 Task: Automate everyday task with the help of the process builder
Action: Mouse scrolled (159, 168) with delta (0, 0)
Screenshot: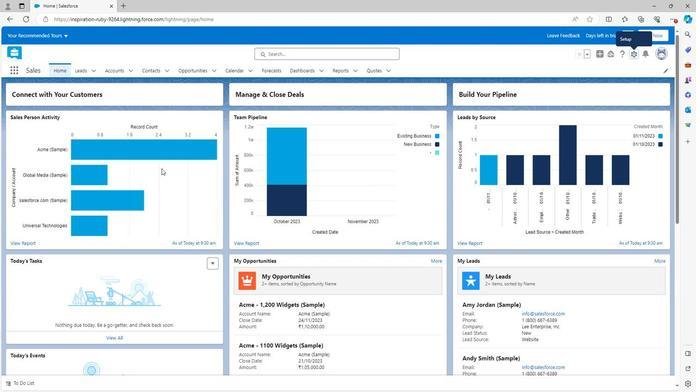 
Action: Mouse scrolled (159, 168) with delta (0, 0)
Screenshot: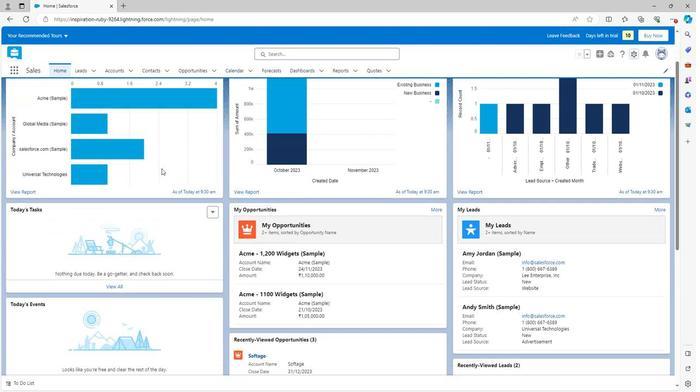 
Action: Mouse moved to (159, 169)
Screenshot: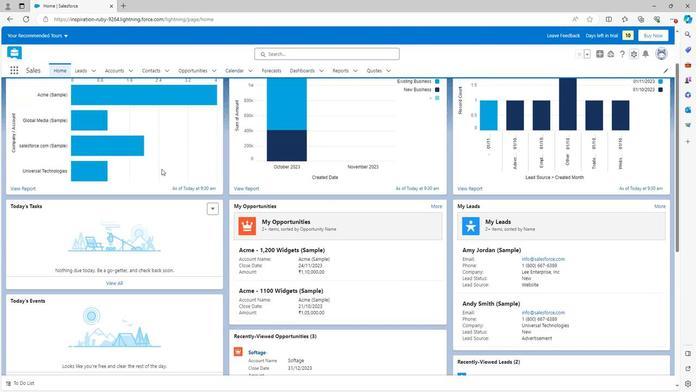
Action: Mouse scrolled (159, 168) with delta (0, 0)
Screenshot: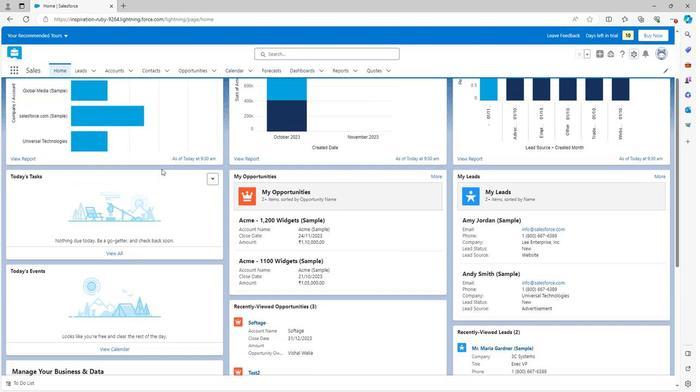 
Action: Mouse moved to (159, 169)
Screenshot: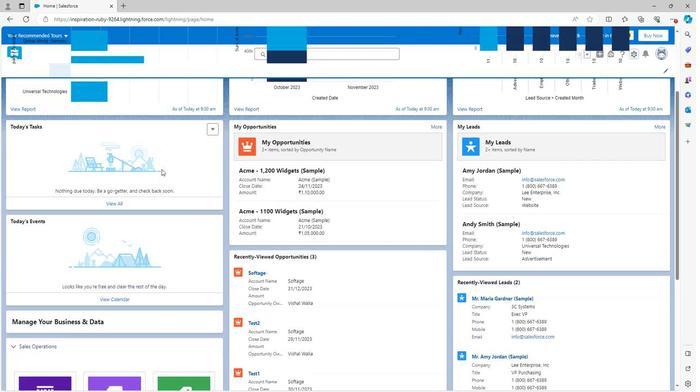 
Action: Mouse scrolled (159, 169) with delta (0, 0)
Screenshot: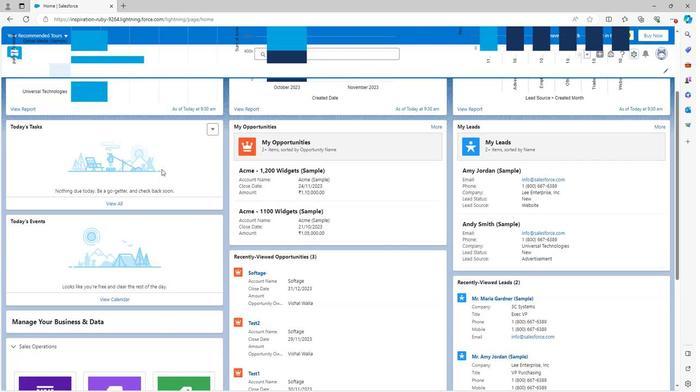 
Action: Mouse moved to (159, 170)
Screenshot: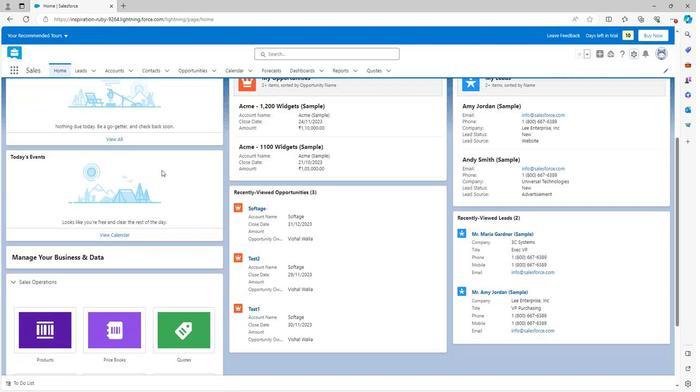 
Action: Mouse scrolled (159, 170) with delta (0, 0)
Screenshot: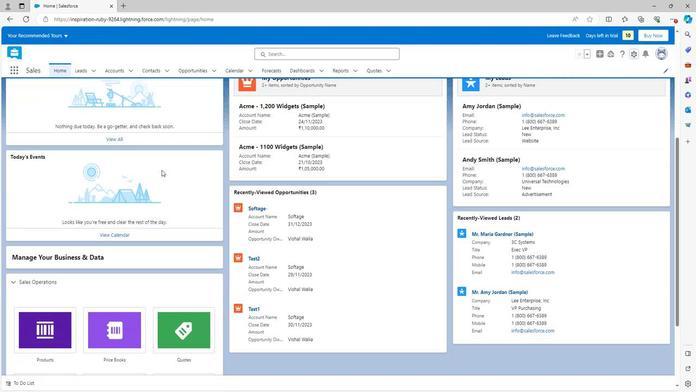 
Action: Mouse moved to (159, 170)
Screenshot: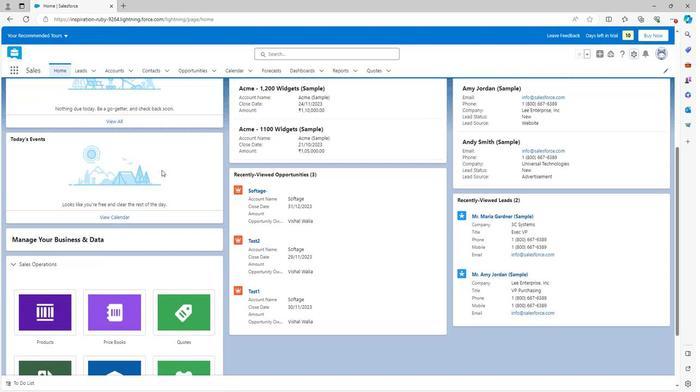 
Action: Mouse scrolled (159, 170) with delta (0, 0)
Screenshot: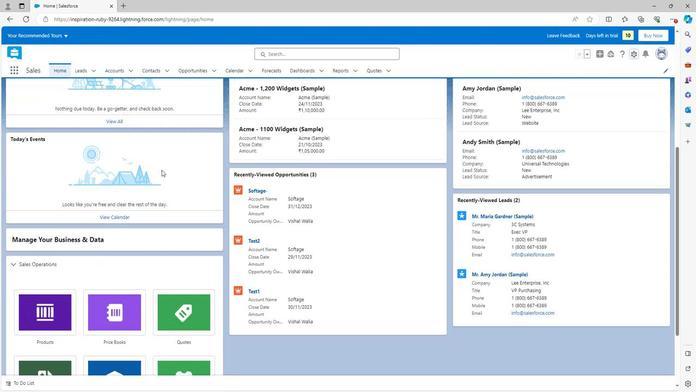 
Action: Mouse moved to (159, 171)
Screenshot: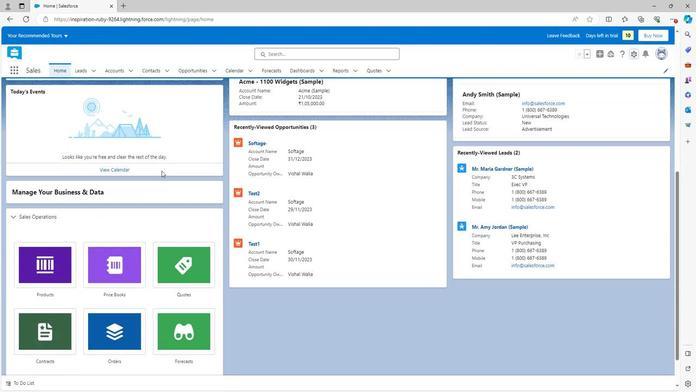 
Action: Mouse scrolled (159, 171) with delta (0, 0)
Screenshot: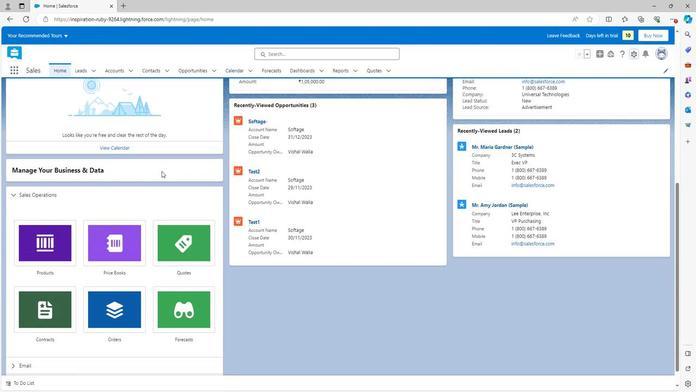 
Action: Mouse scrolled (159, 171) with delta (0, 0)
Screenshot: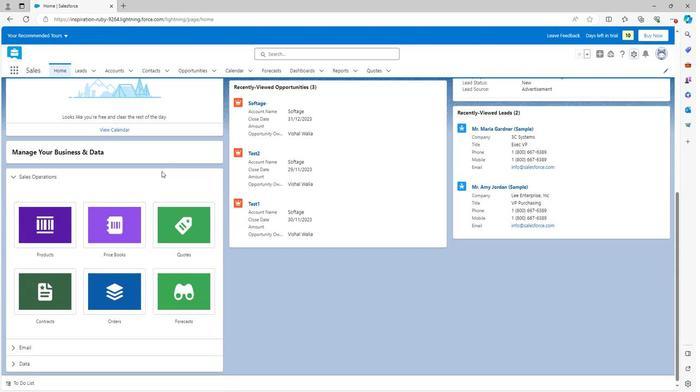 
Action: Mouse scrolled (159, 172) with delta (0, 0)
Screenshot: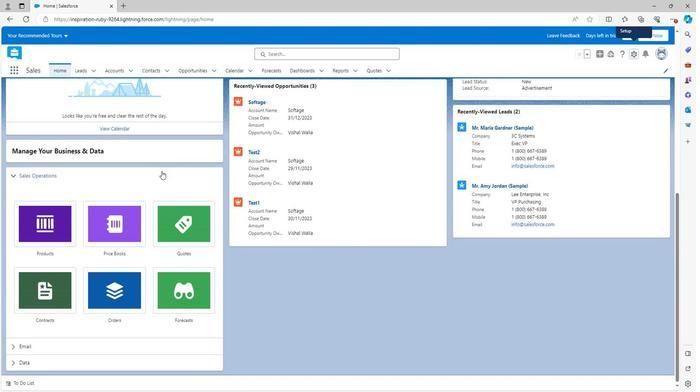 
Action: Mouse scrolled (159, 172) with delta (0, 0)
Screenshot: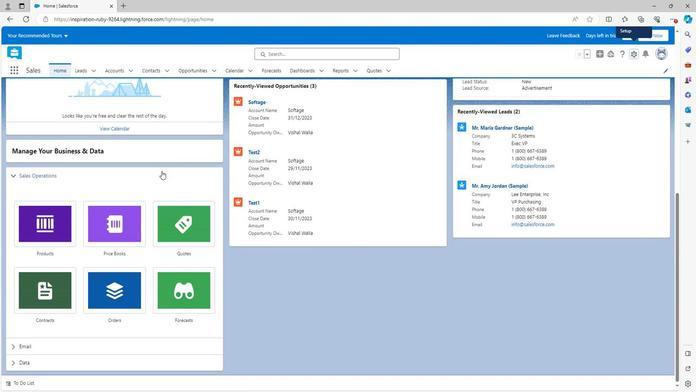 
Action: Mouse scrolled (159, 172) with delta (0, 0)
Screenshot: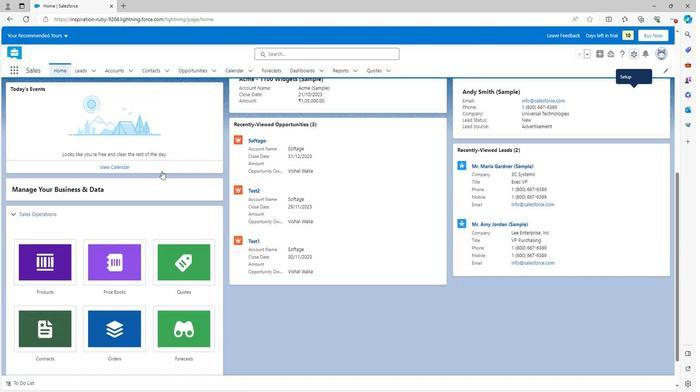 
Action: Mouse scrolled (159, 172) with delta (0, 0)
Screenshot: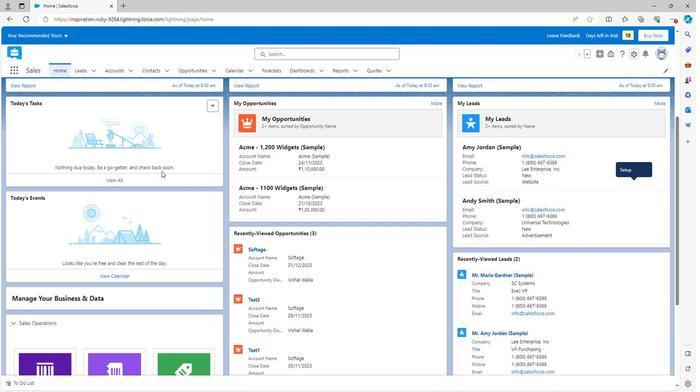 
Action: Mouse scrolled (159, 172) with delta (0, 0)
Screenshot: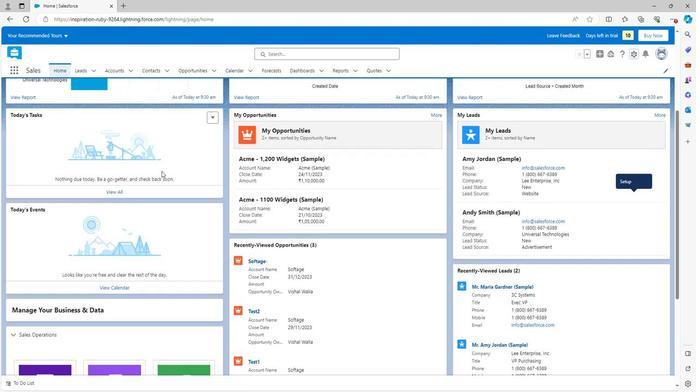 
Action: Mouse scrolled (159, 172) with delta (0, 0)
Screenshot: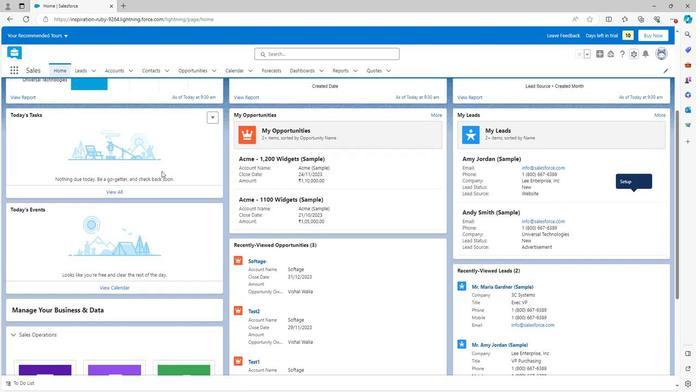 
Action: Mouse scrolled (159, 172) with delta (0, 0)
Screenshot: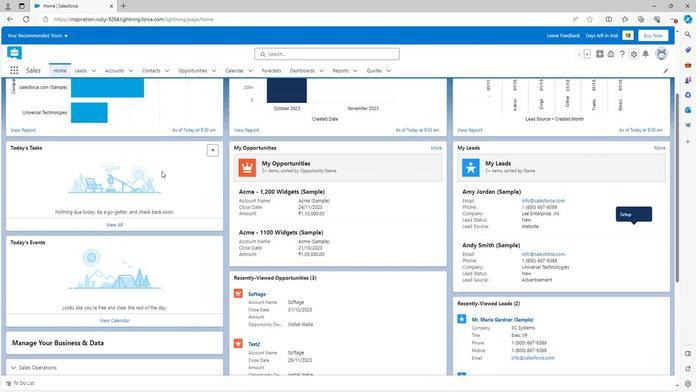 
Action: Mouse scrolled (159, 172) with delta (0, 0)
Screenshot: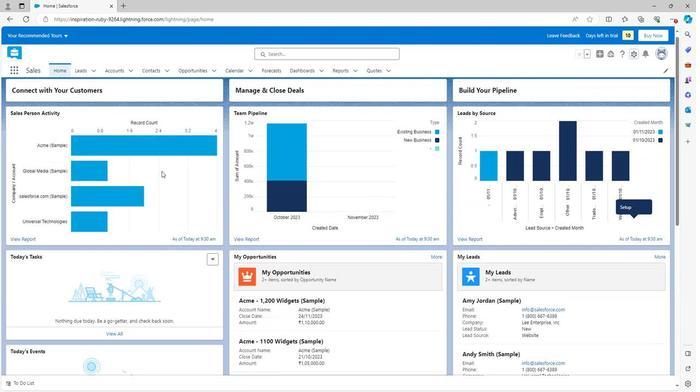 
Action: Mouse moved to (635, 54)
Screenshot: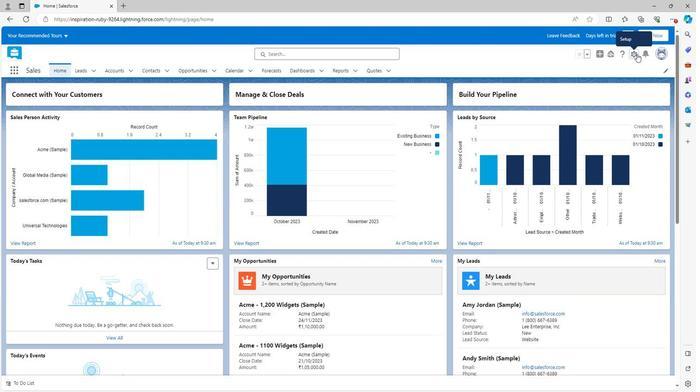 
Action: Mouse pressed left at (635, 54)
Screenshot: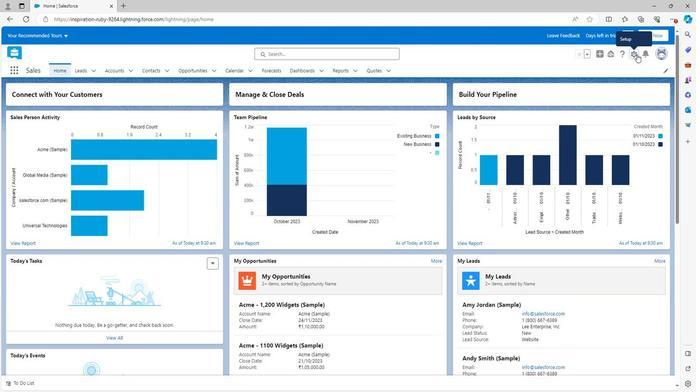 
Action: Mouse moved to (608, 78)
Screenshot: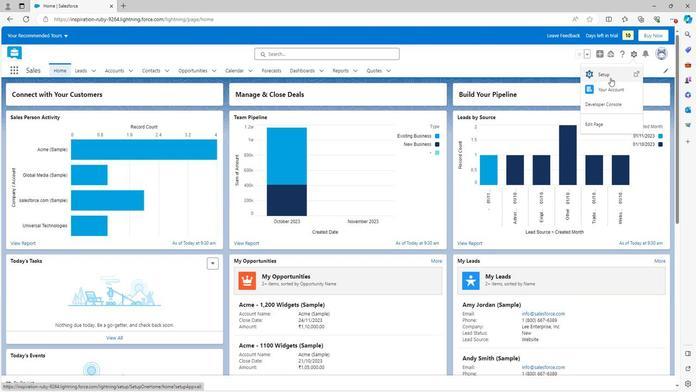 
Action: Mouse pressed left at (608, 78)
Screenshot: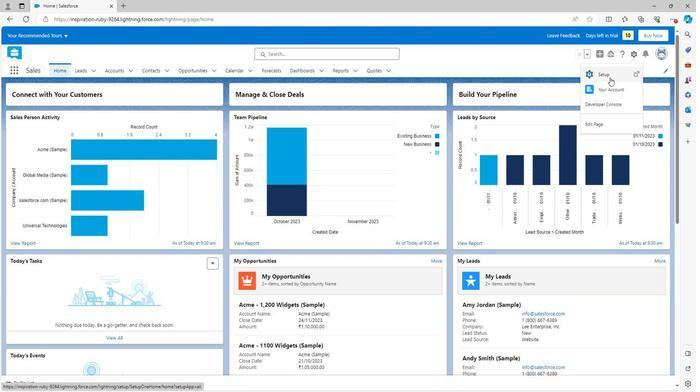 
Action: Mouse moved to (3, 320)
Screenshot: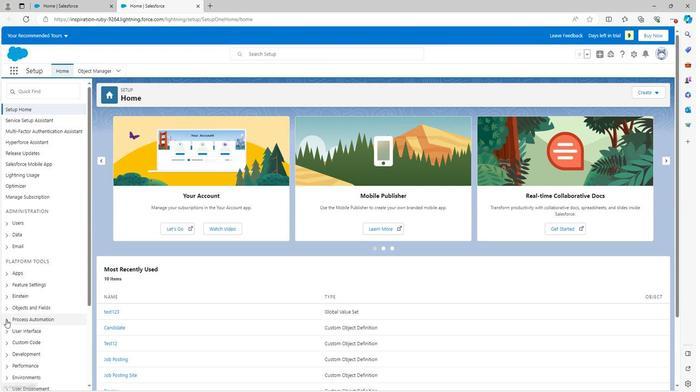 
Action: Mouse pressed left at (3, 320)
Screenshot: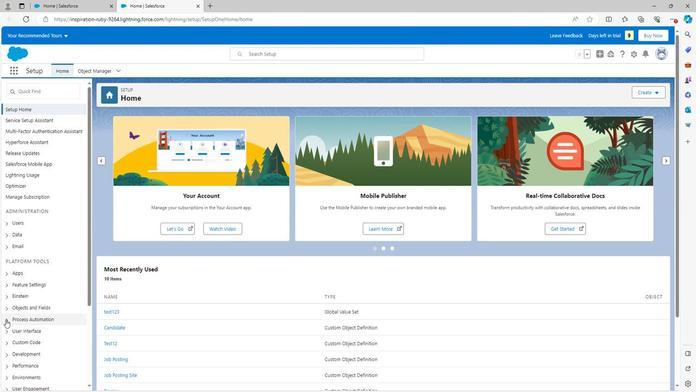 
Action: Mouse scrolled (3, 319) with delta (0, 0)
Screenshot: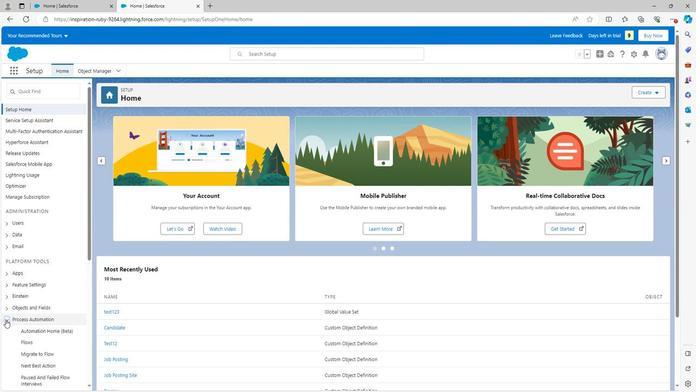 
Action: Mouse scrolled (3, 319) with delta (0, 0)
Screenshot: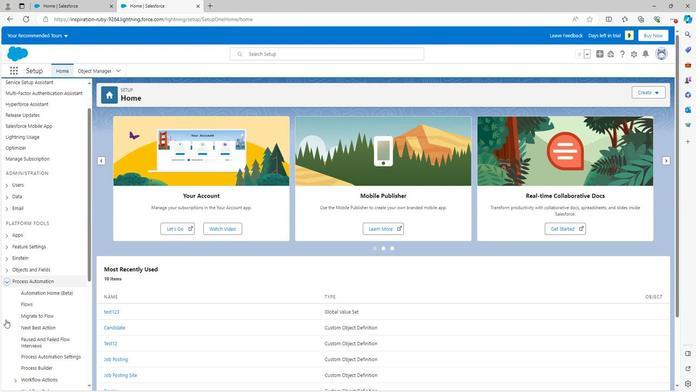 
Action: Mouse scrolled (3, 319) with delta (0, 0)
Screenshot: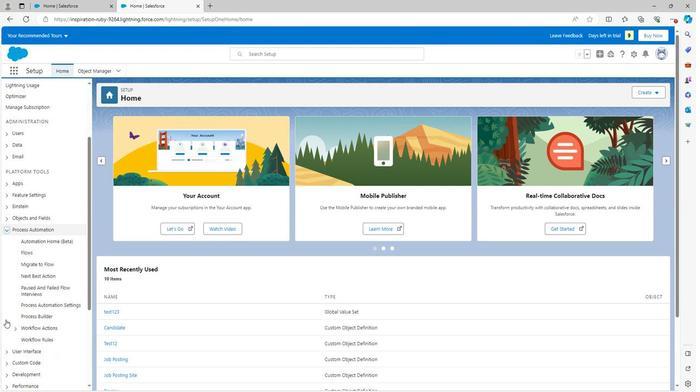 
Action: Mouse moved to (33, 267)
Screenshot: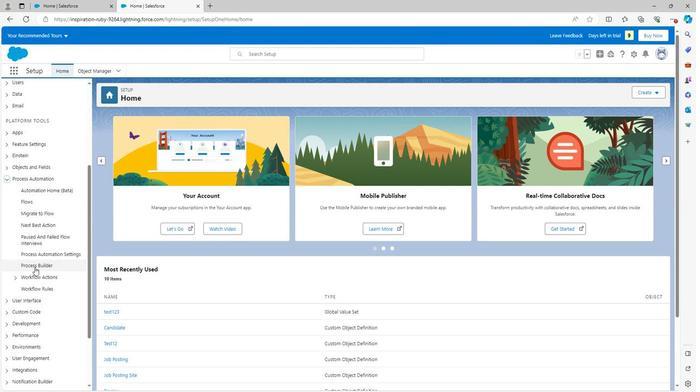 
Action: Mouse pressed left at (33, 267)
Screenshot: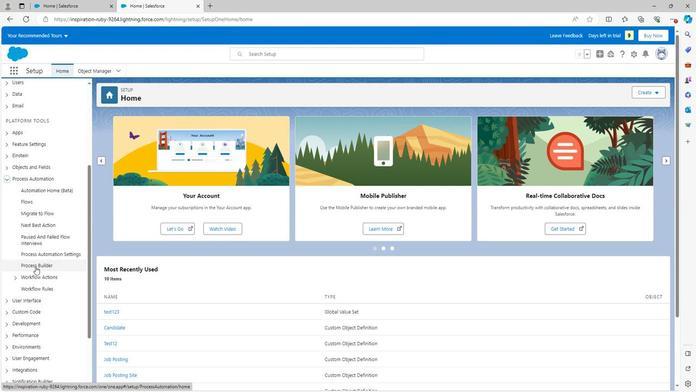 
Action: Mouse moved to (294, 224)
Screenshot: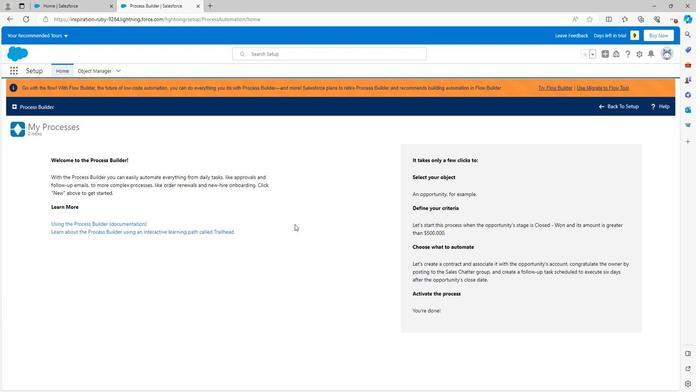 
Action: Mouse scrolled (294, 224) with delta (0, 0)
Screenshot: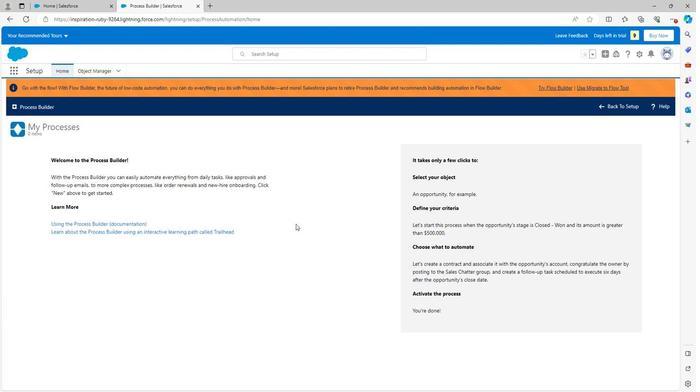 
Action: Mouse scrolled (294, 224) with delta (0, 0)
Screenshot: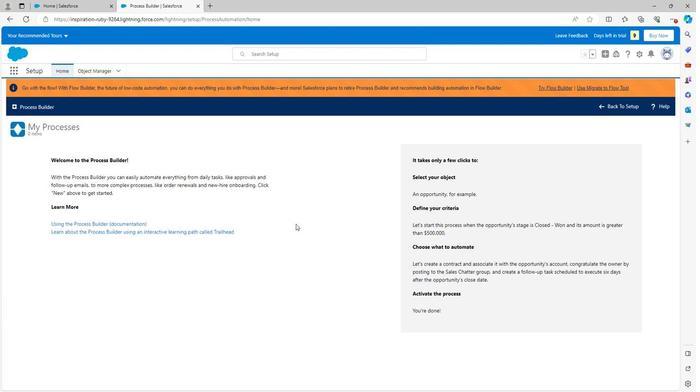 
Action: Mouse moved to (296, 224)
Screenshot: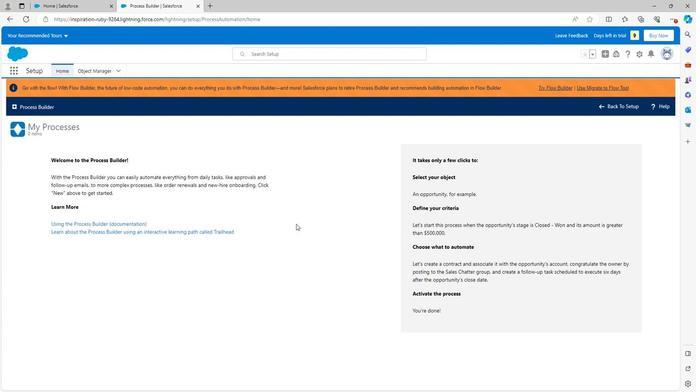 
Action: Mouse scrolled (296, 224) with delta (0, 0)
Screenshot: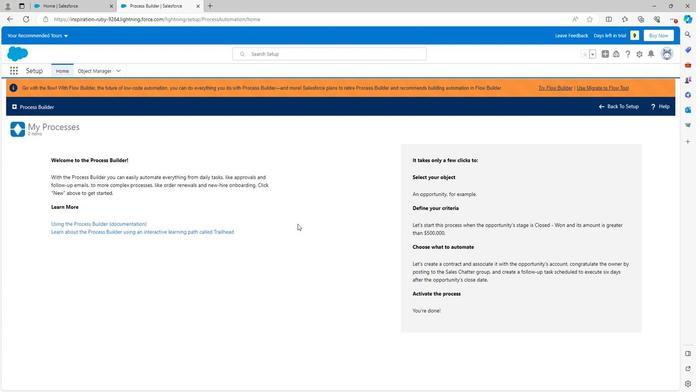 
Action: Mouse scrolled (296, 224) with delta (0, 0)
Screenshot: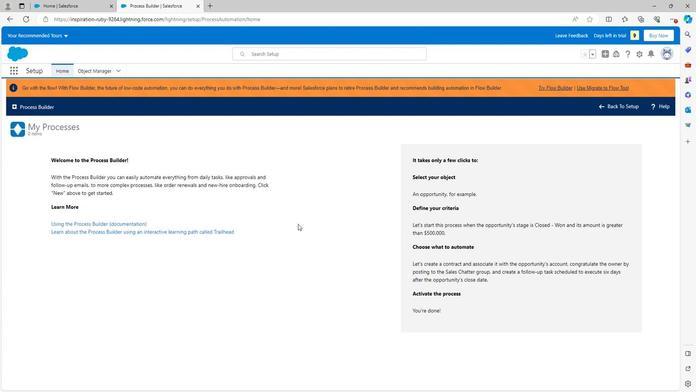 
Action: Mouse scrolled (296, 224) with delta (0, 0)
Screenshot: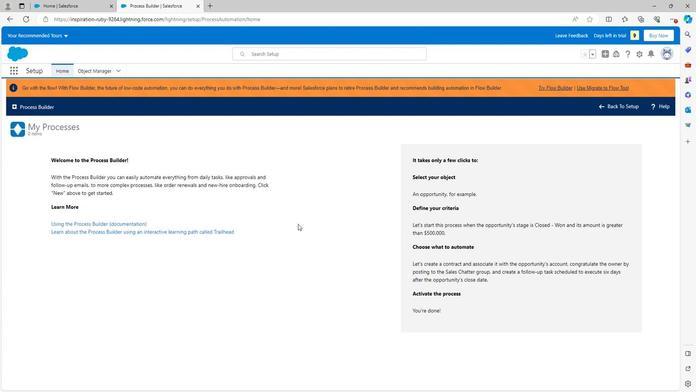 
Action: Mouse moved to (296, 224)
Screenshot: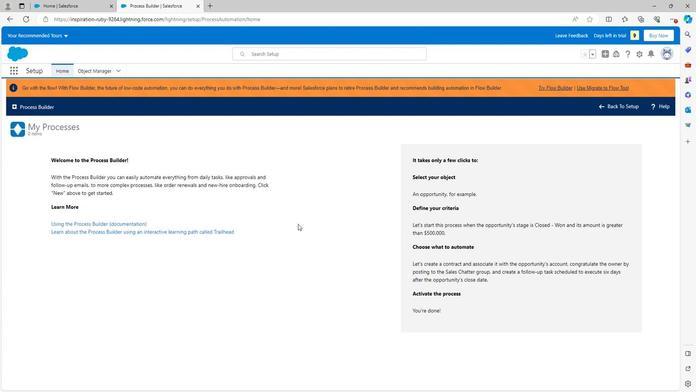 
